 Task: Reply All to email with the signature Christina Ramirez with the subject 'Request for donations' from softage.1@softage.net with the message 'Please let me know if there are any issues or concerns that need to be addressed.'
Action: Mouse moved to (942, 158)
Screenshot: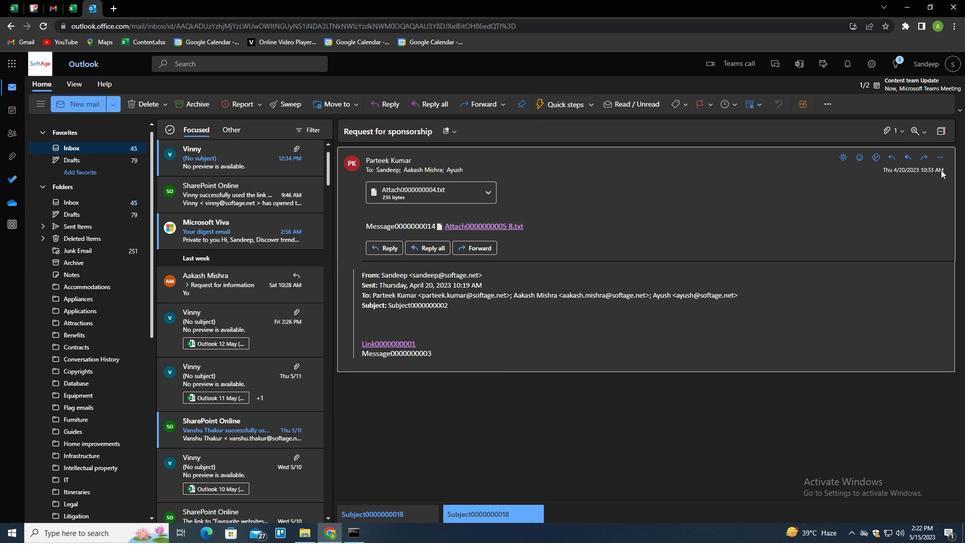 
Action: Mouse pressed left at (942, 158)
Screenshot: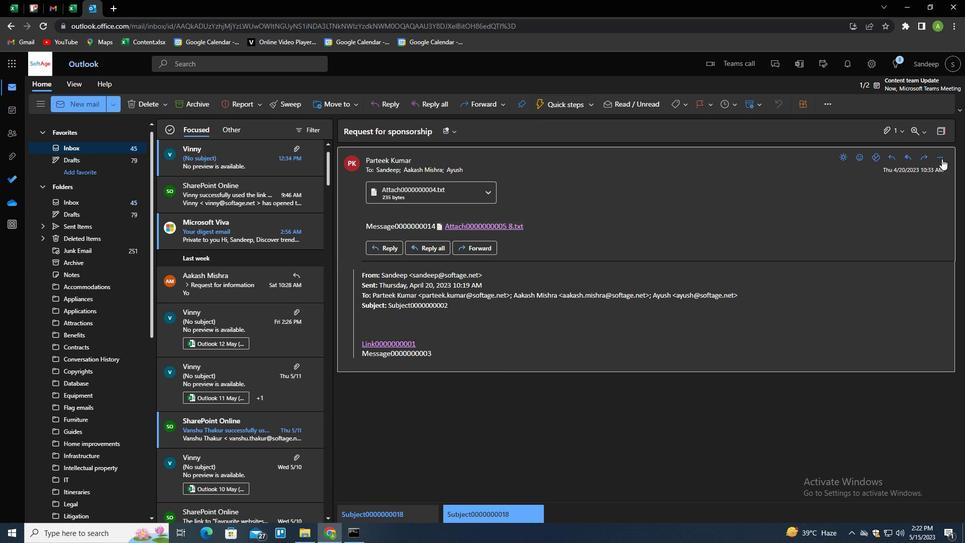 
Action: Mouse moved to (892, 189)
Screenshot: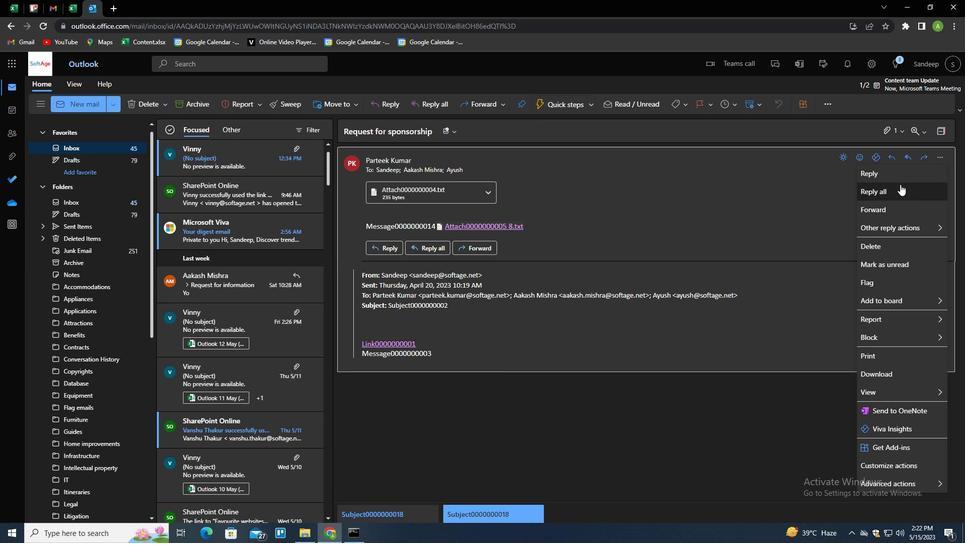 
Action: Mouse pressed left at (892, 189)
Screenshot: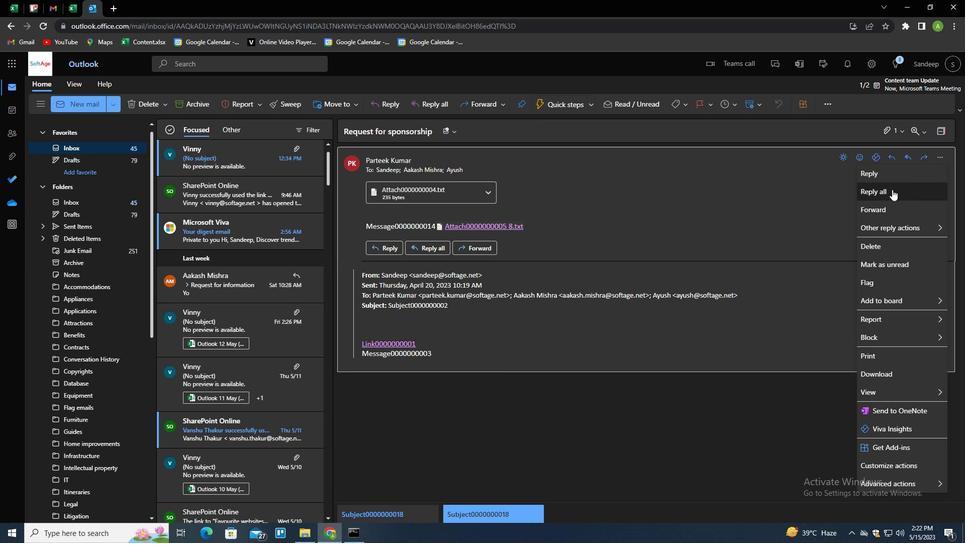 
Action: Mouse moved to (351, 284)
Screenshot: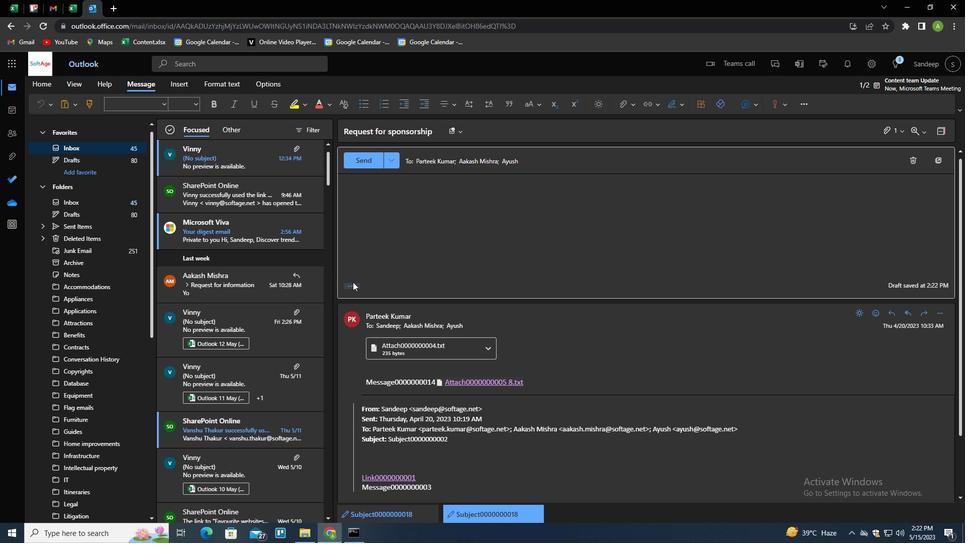 
Action: Mouse pressed left at (351, 284)
Screenshot: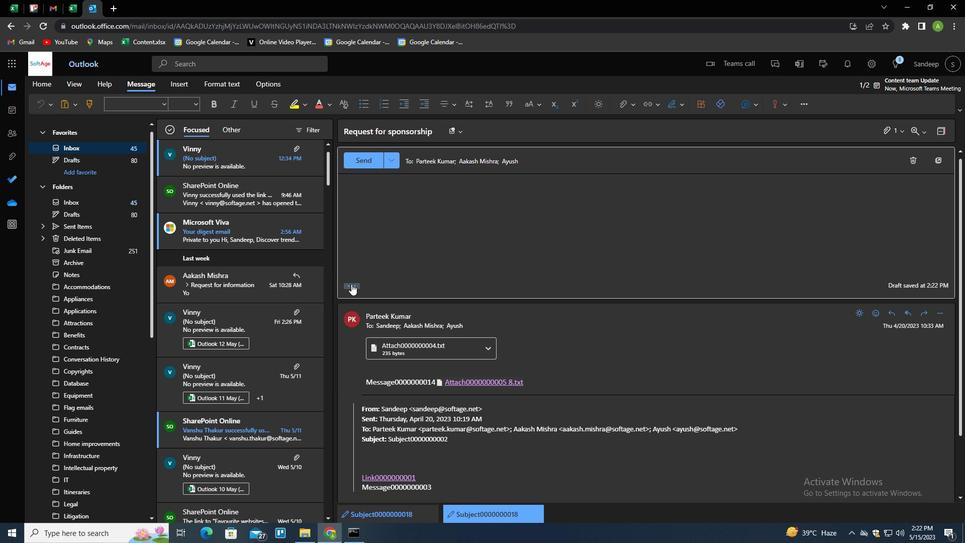 
Action: Mouse moved to (677, 108)
Screenshot: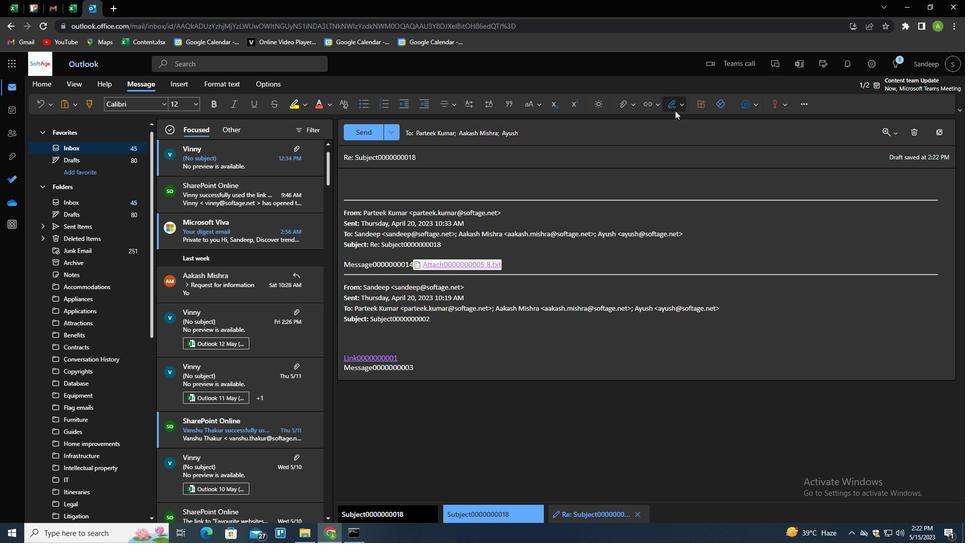 
Action: Mouse pressed left at (677, 108)
Screenshot: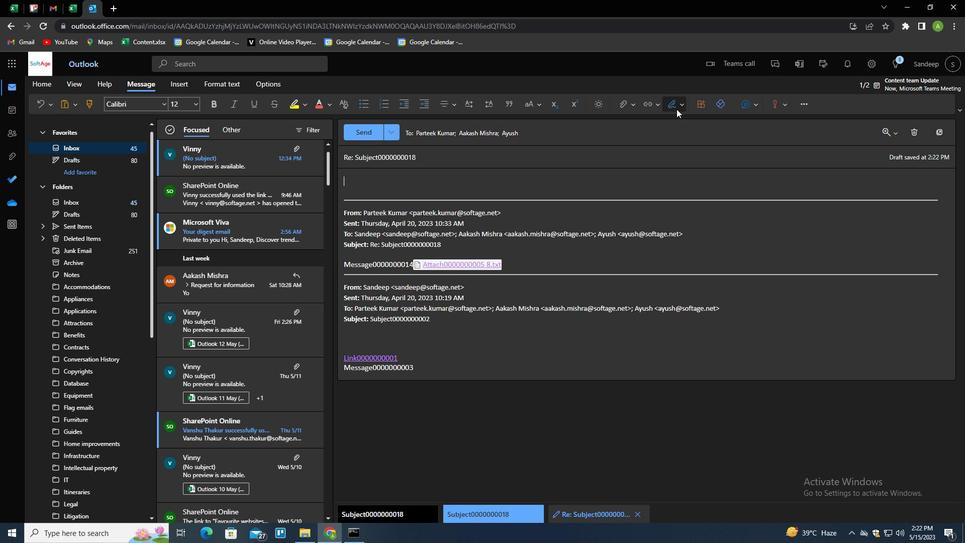 
Action: Mouse moved to (664, 144)
Screenshot: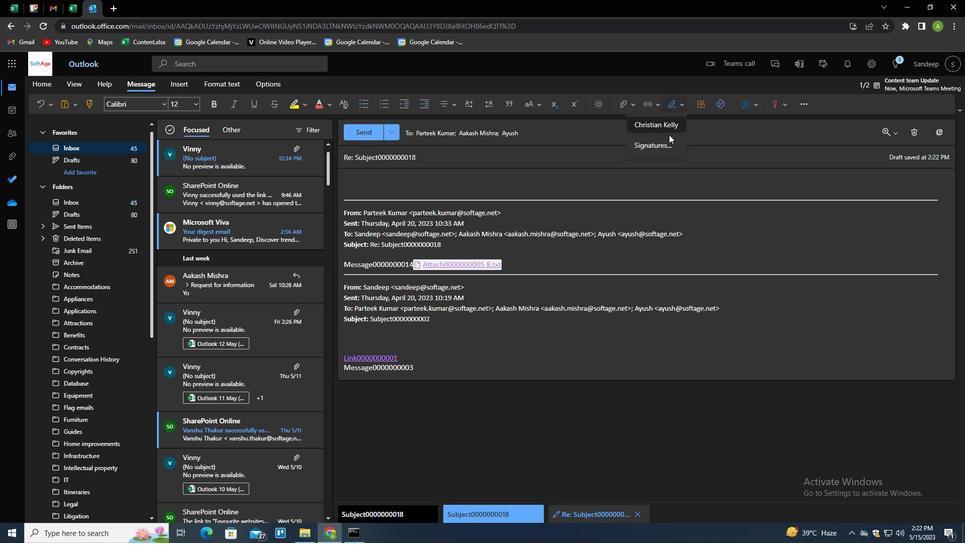
Action: Mouse pressed left at (664, 144)
Screenshot: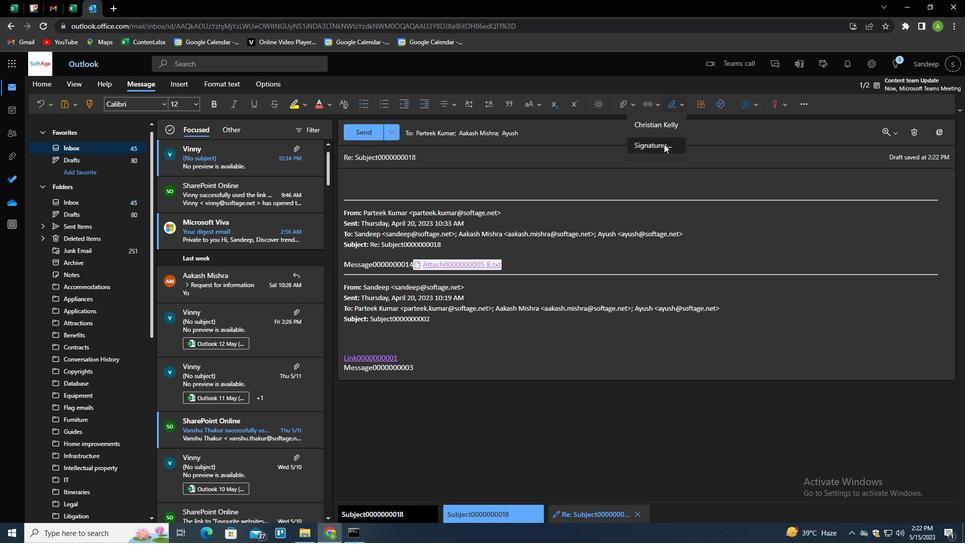 
Action: Mouse moved to (676, 181)
Screenshot: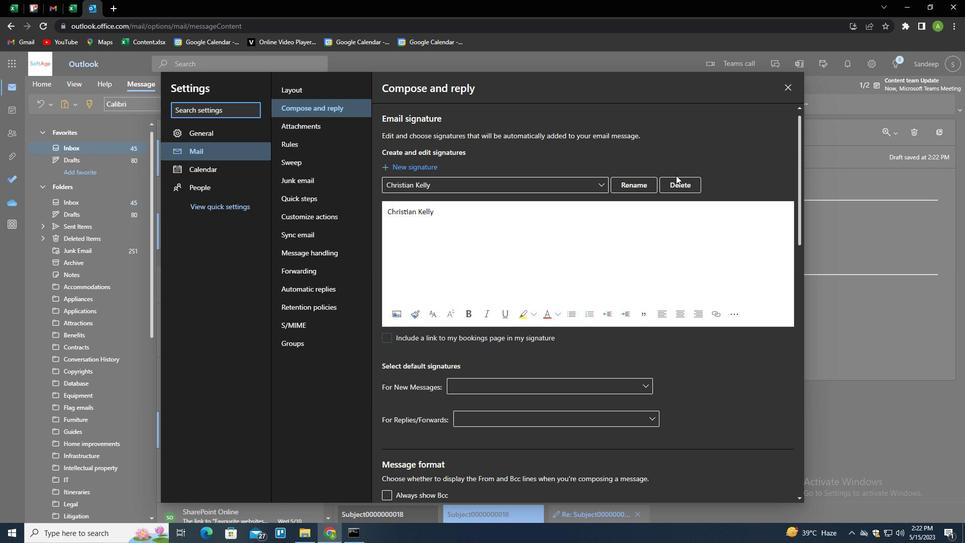 
Action: Mouse pressed left at (676, 181)
Screenshot: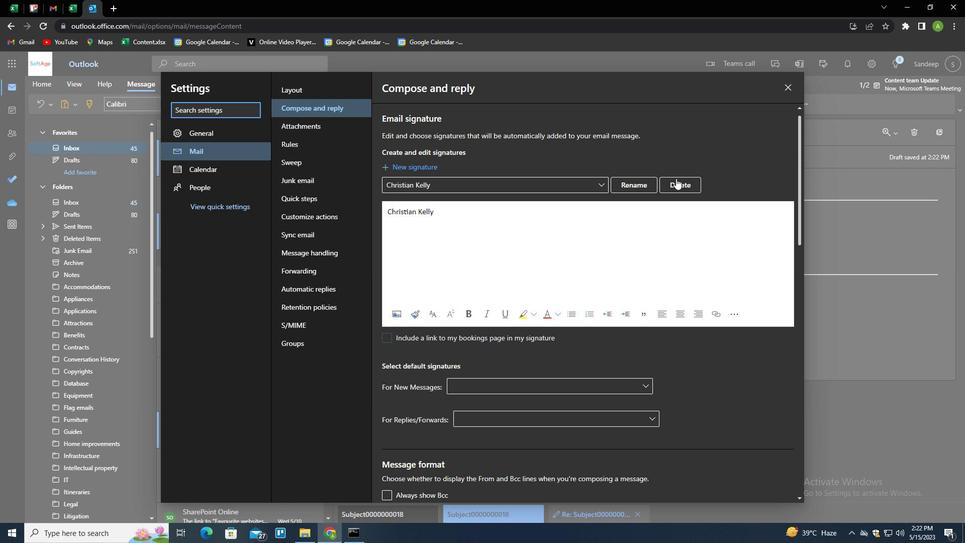 
Action: Mouse moved to (673, 184)
Screenshot: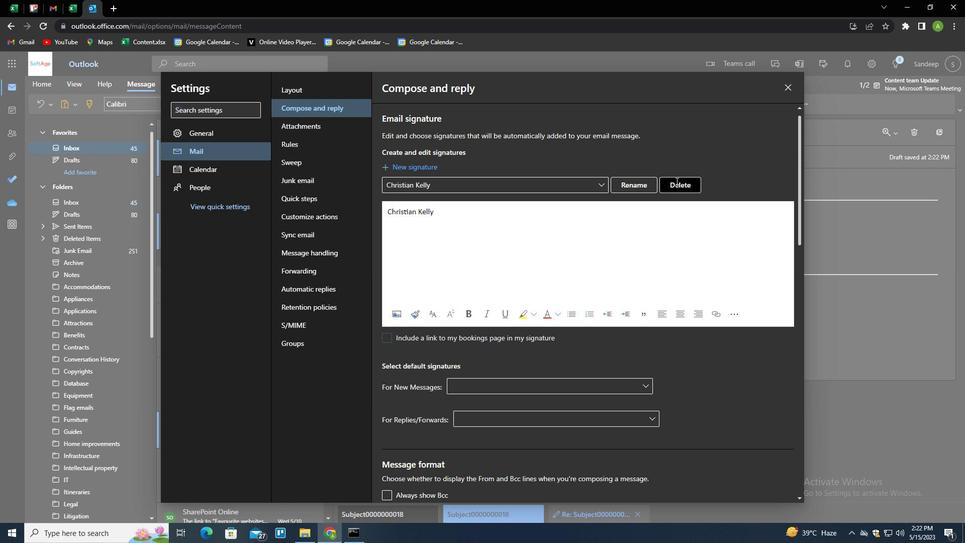 
Action: Mouse pressed left at (673, 184)
Screenshot: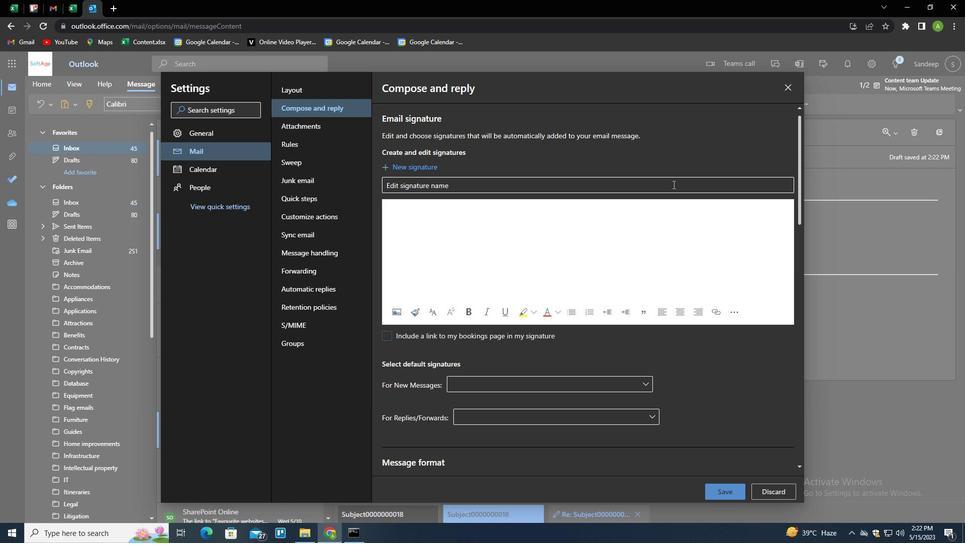 
Action: Key pressed <Key.shift>CHRISTINA<Key.space><Key.shift>RAMIREZ<Key.tab><Key.shift>CHRISTINA<Key.space><Key.shift>RAMIREZ
Screenshot: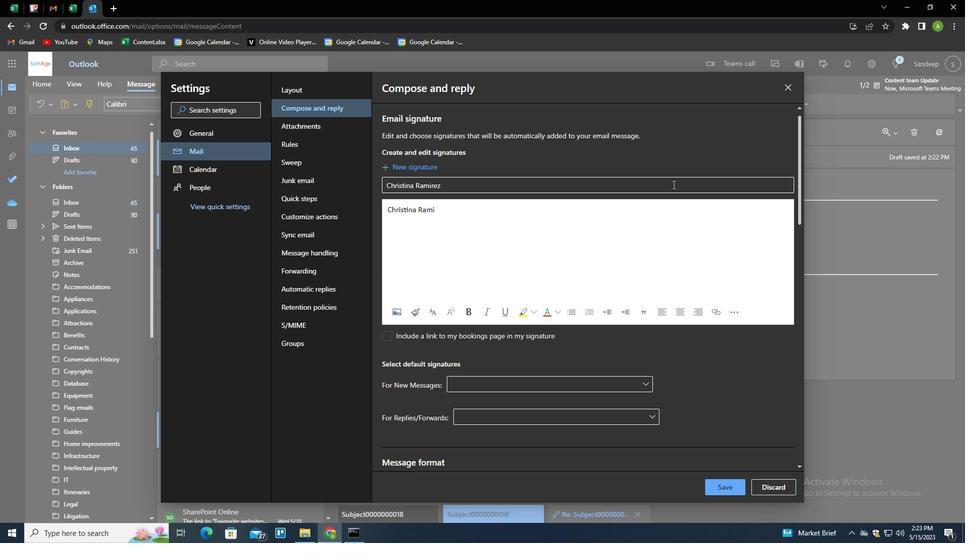 
Action: Mouse moved to (733, 488)
Screenshot: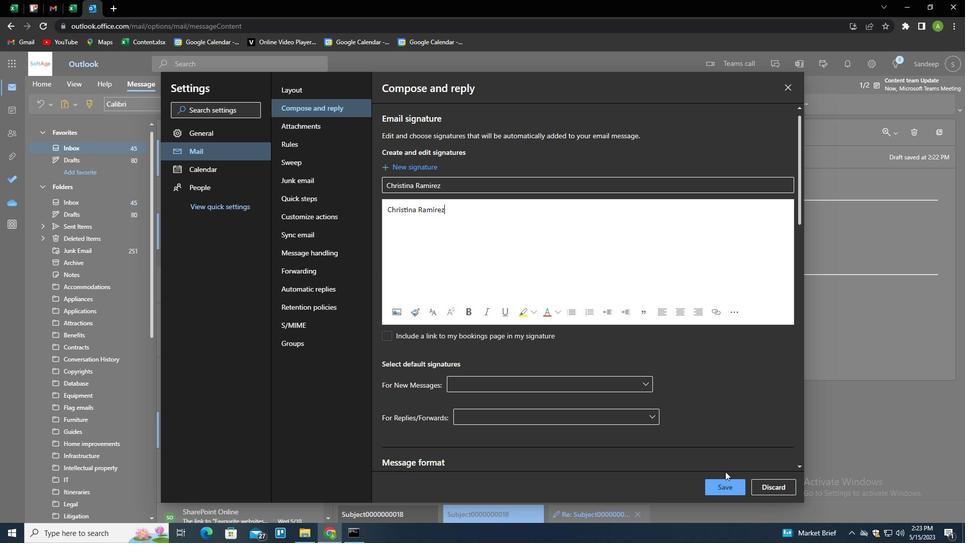 
Action: Mouse pressed left at (733, 488)
Screenshot: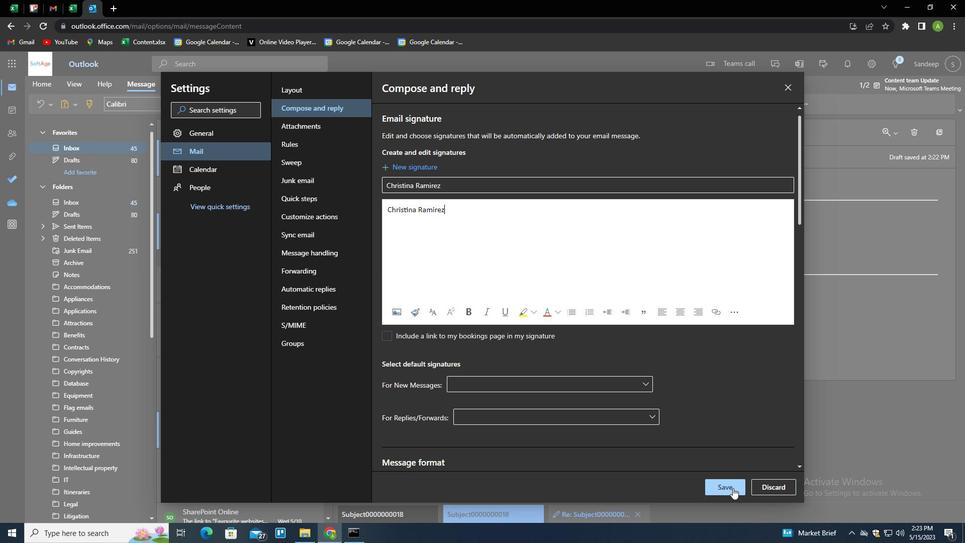 
Action: Mouse moved to (856, 264)
Screenshot: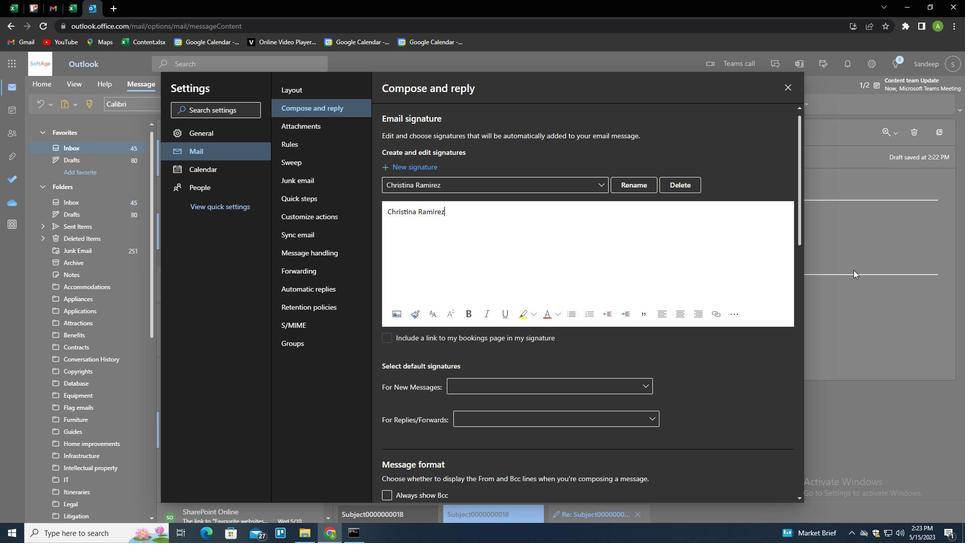 
Action: Mouse pressed left at (856, 264)
Screenshot: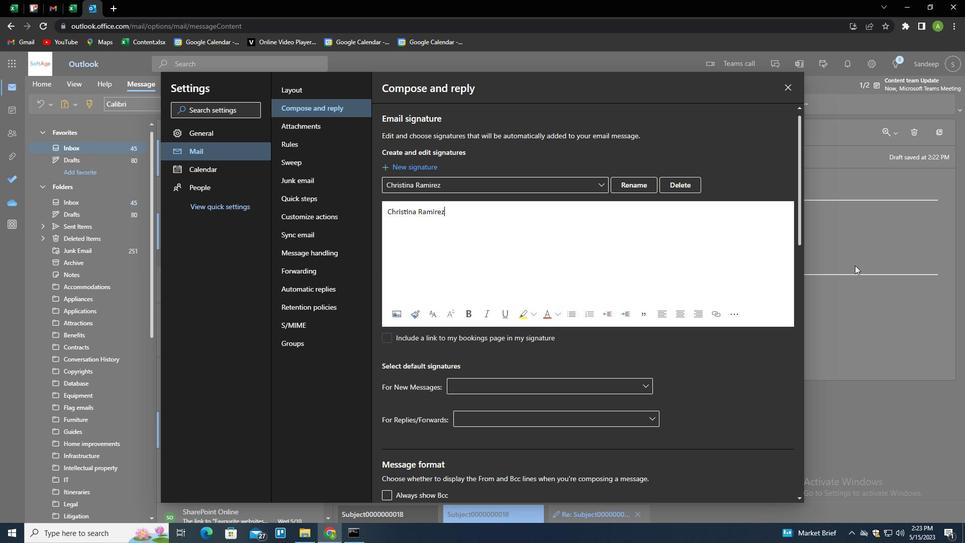 
Action: Mouse moved to (667, 106)
Screenshot: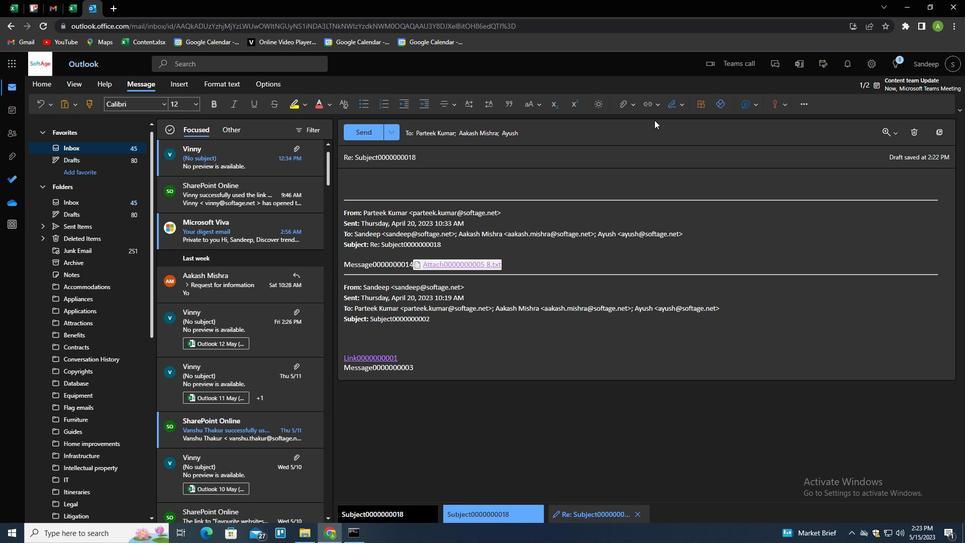 
Action: Mouse pressed left at (667, 106)
Screenshot: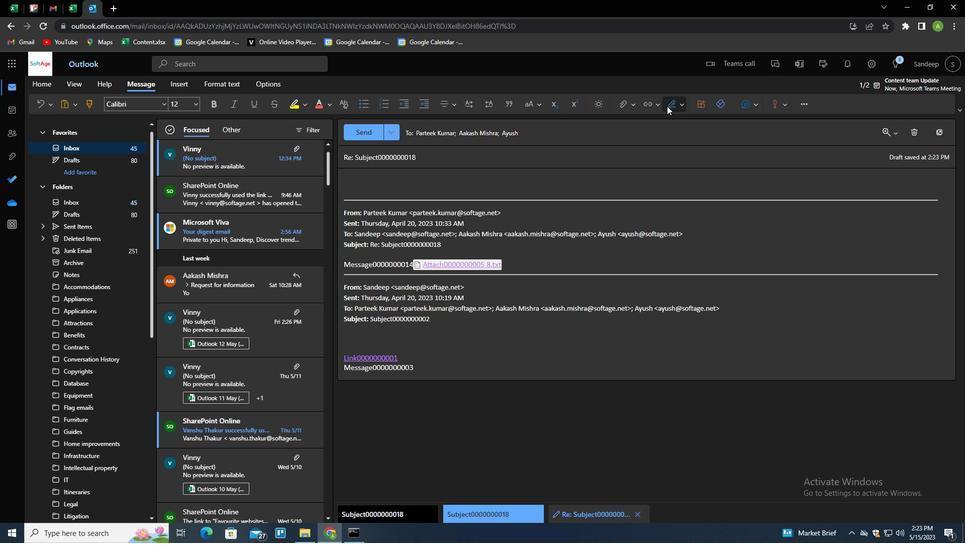 
Action: Mouse moved to (663, 125)
Screenshot: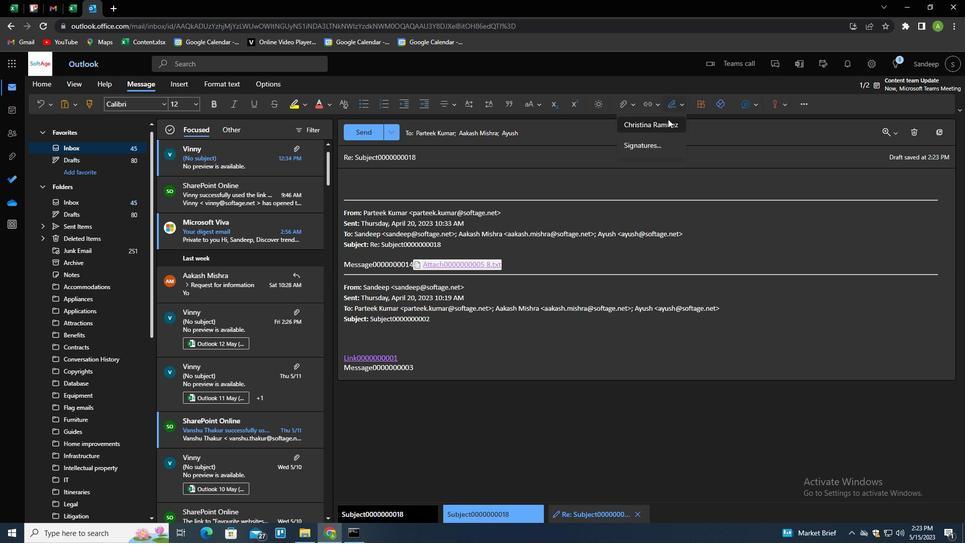 
Action: Mouse pressed left at (663, 125)
Screenshot: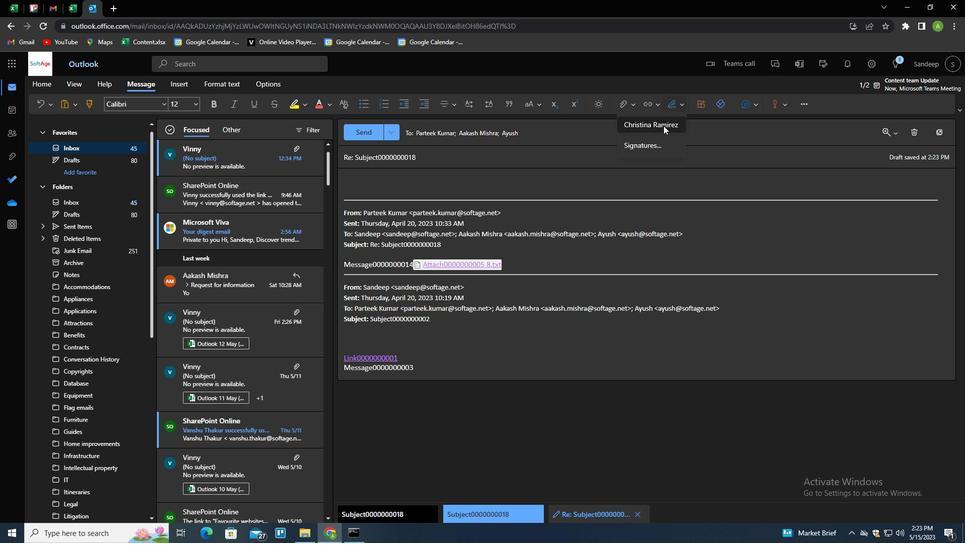 
Action: Mouse moved to (379, 155)
Screenshot: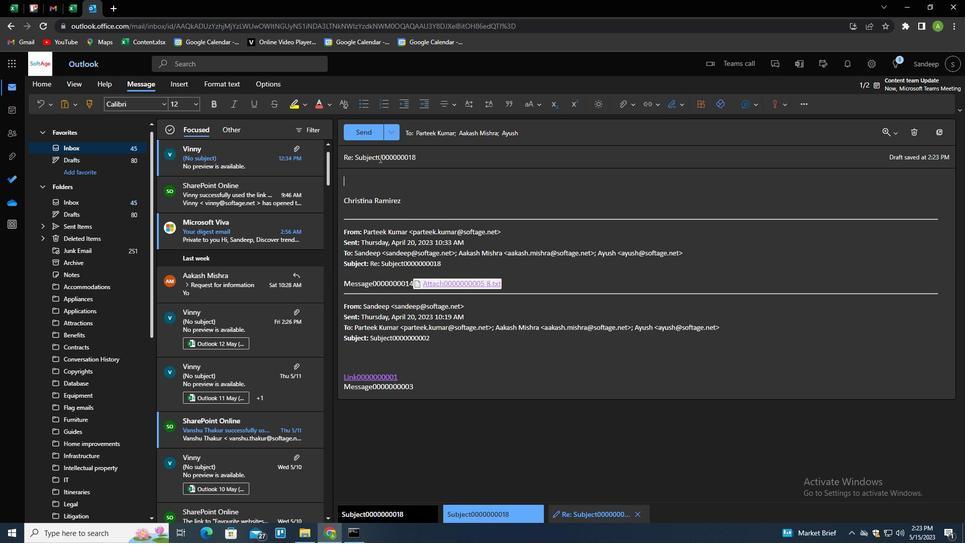 
Action: Mouse pressed left at (379, 155)
Screenshot: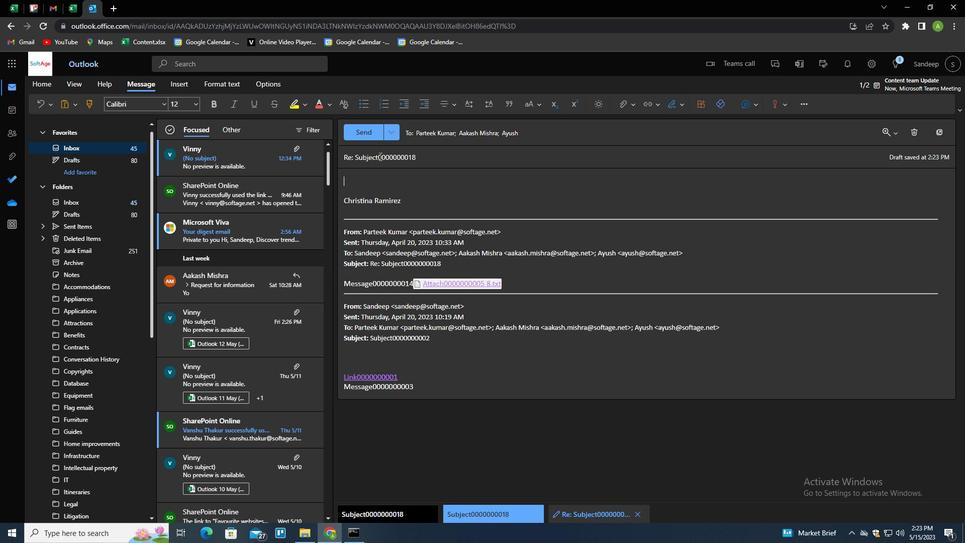 
Action: Mouse pressed left at (379, 155)
Screenshot: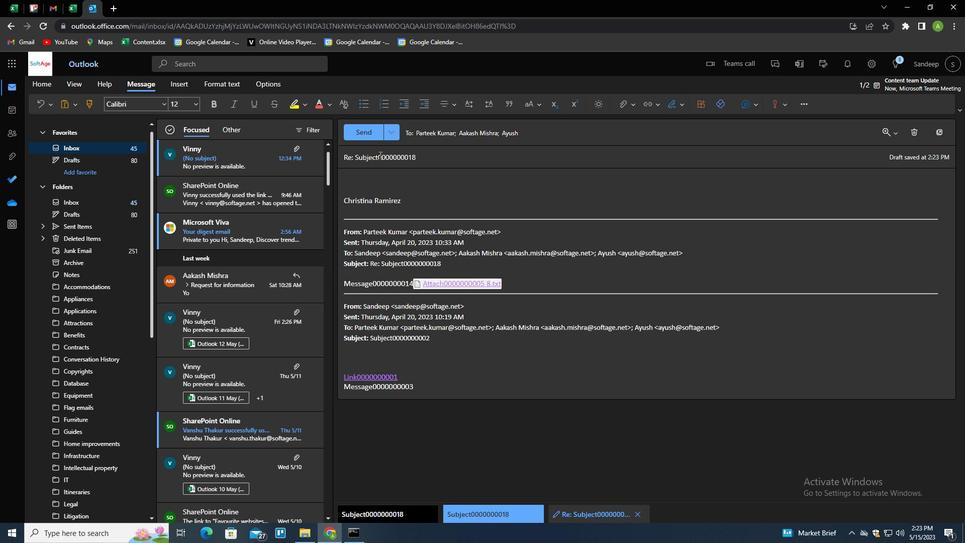 
Action: Mouse pressed left at (379, 155)
Screenshot: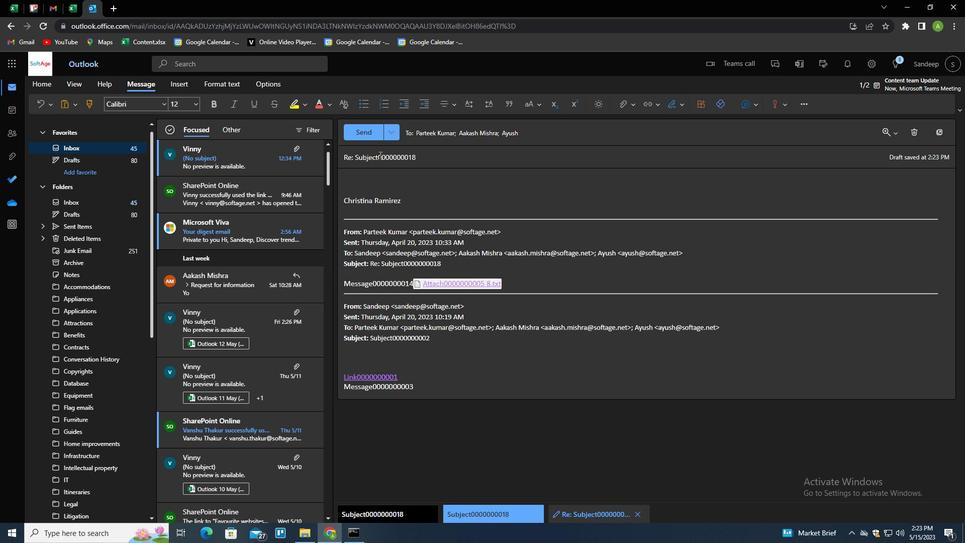 
Action: Key pressed <Key.shift>REQUEST<Key.space>FOR<Key.space>DINA<Key.backspace><Key.backspace><Key.backspace>ONATIONS<Key.tab><Key.shift>PLEASE<Key.space>LET<Key.space>ME<Key.space>KNOW<Key.space>IF<Key.space>THERE<Key.space>ARE<Key.space>ANY<Key.space>ISSUES<Key.space>OR<Key.space>CONCERNS<Key.space>THAT<Key.space>NEED<Key.space>TO<Key.space>BE<Key.space>ADDRESSED.
Screenshot: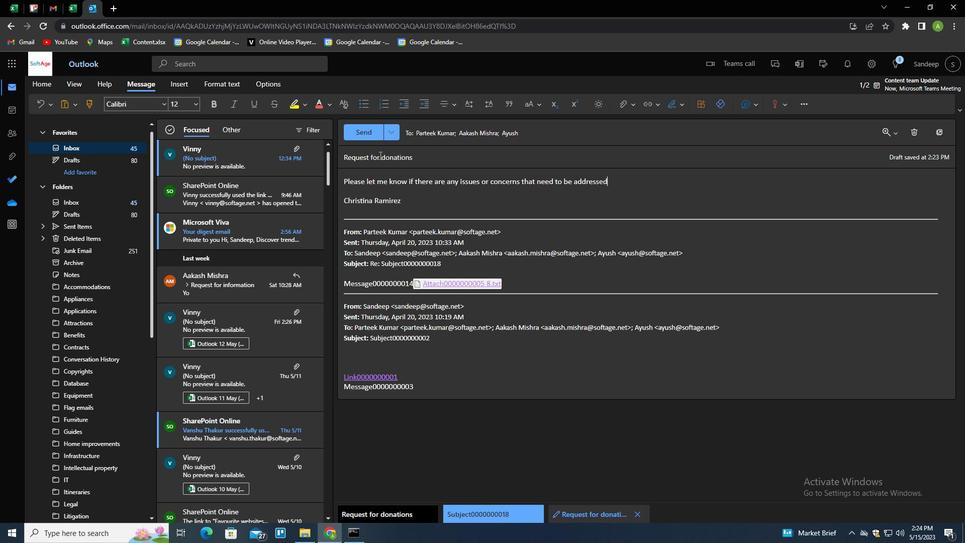 
Action: Mouse moved to (373, 130)
Screenshot: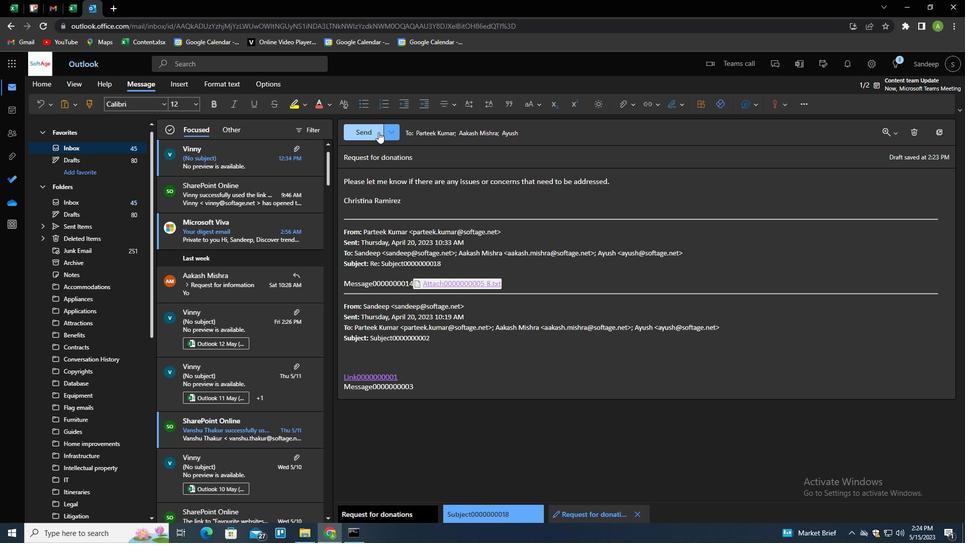 
Action: Mouse pressed left at (373, 130)
Screenshot: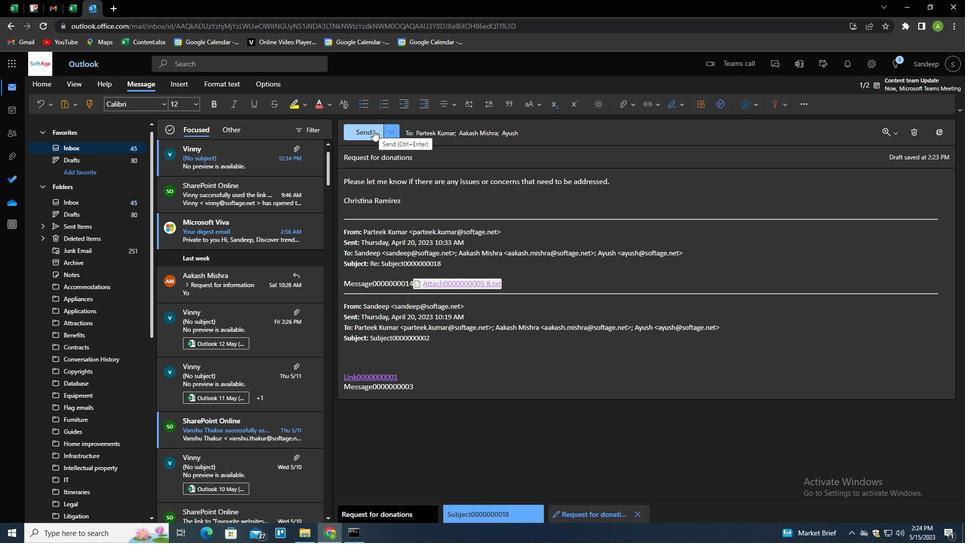 
